 Task: Research Airbnb properties in Nouméa, New Caledonia from 3rd December, 2023 to 7th December, 2023 for 2 adults.with 1  bedroom having 1 bed and 1 bathroom. Property type can be hotel. Booking option can be shelf check-in.
Action: Mouse moved to (439, 67)
Screenshot: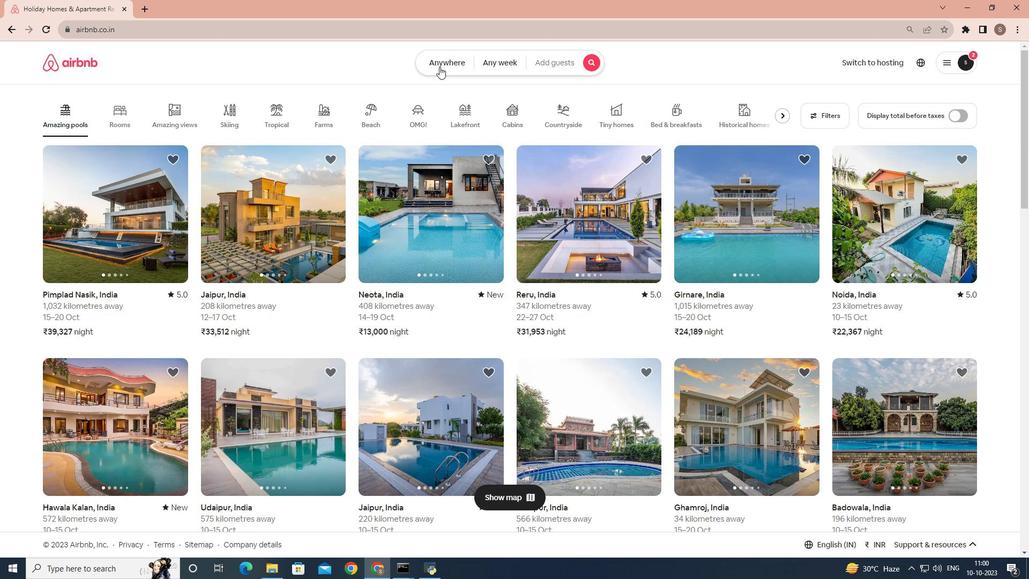 
Action: Mouse pressed left at (439, 67)
Screenshot: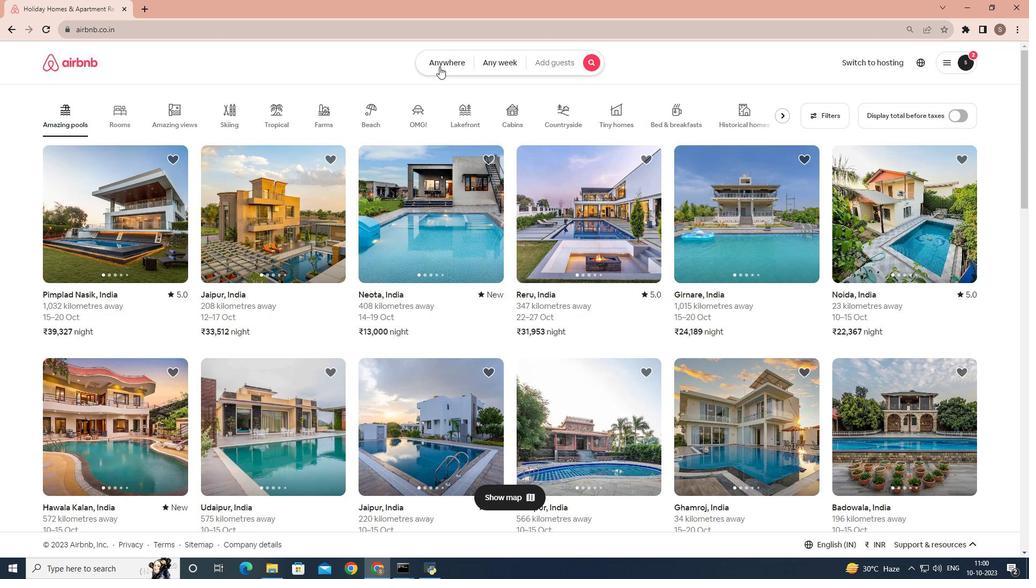 
Action: Mouse moved to (388, 100)
Screenshot: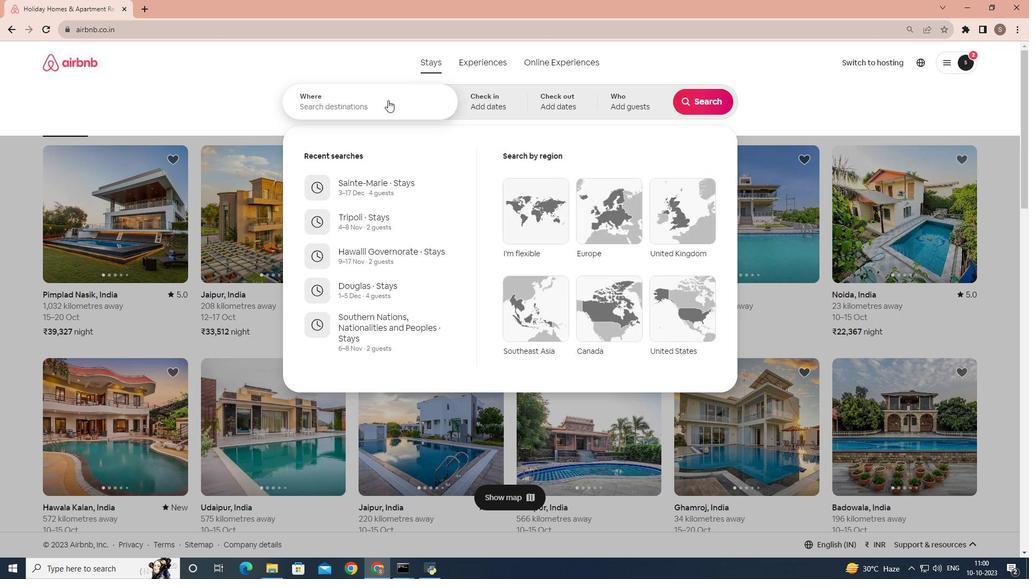 
Action: Mouse pressed left at (388, 100)
Screenshot: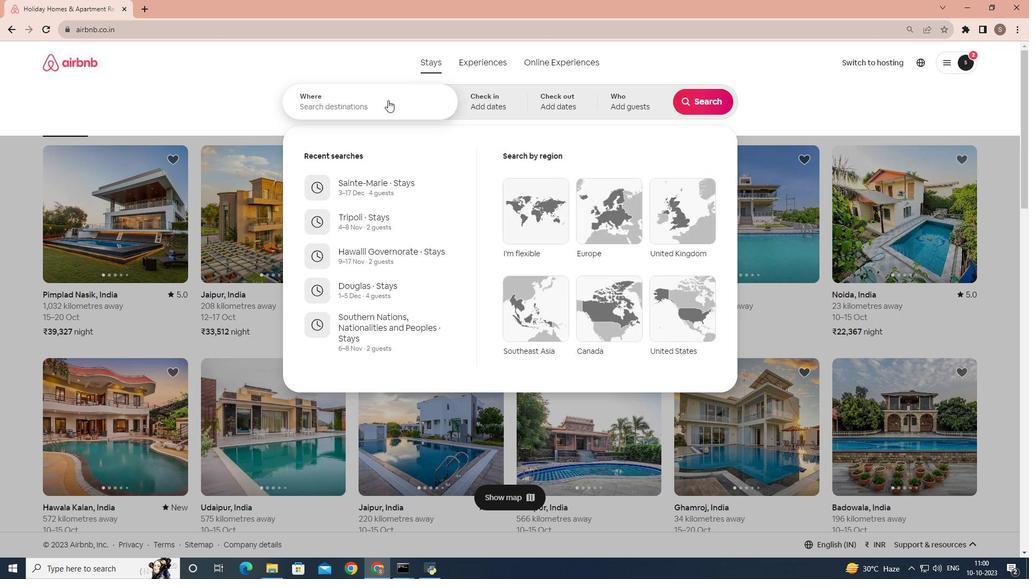 
Action: Key pressed <Key.shift><Key.shift><Key.shift>Noumea,<Key.space><Key.shift>New<Key.space><Key.shift>Caledonia
Screenshot: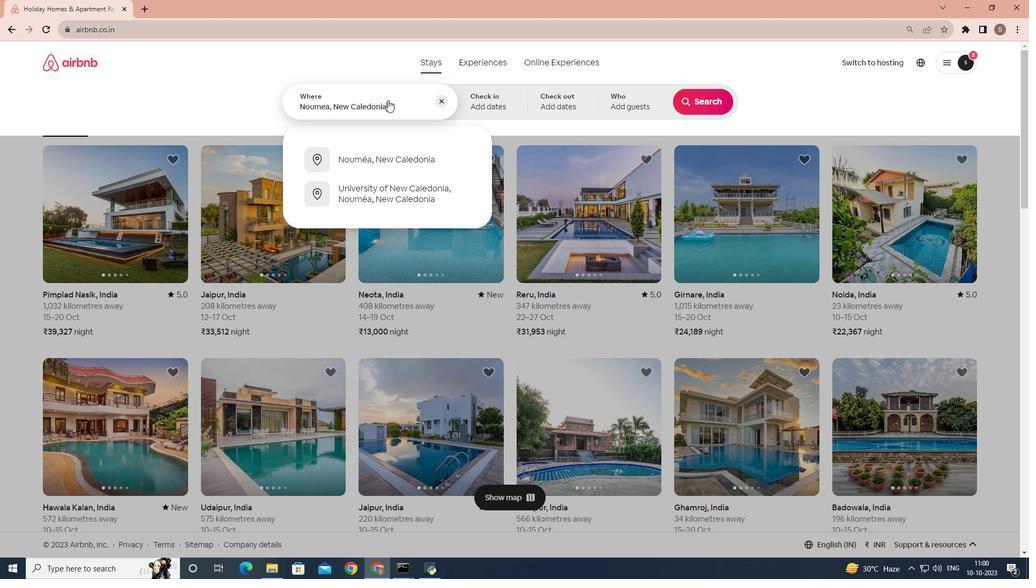 
Action: Mouse moved to (478, 113)
Screenshot: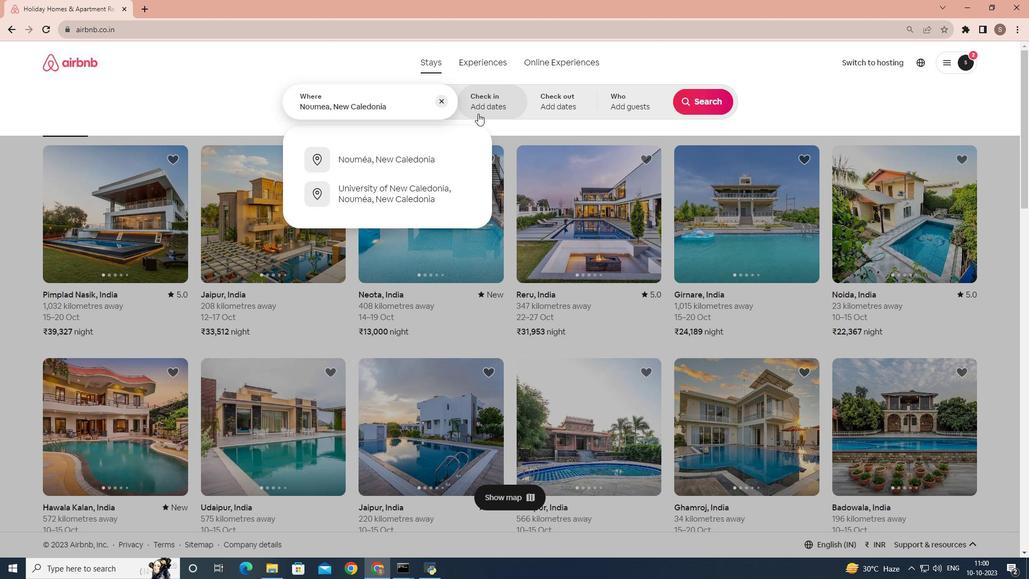 
Action: Mouse pressed left at (478, 113)
Screenshot: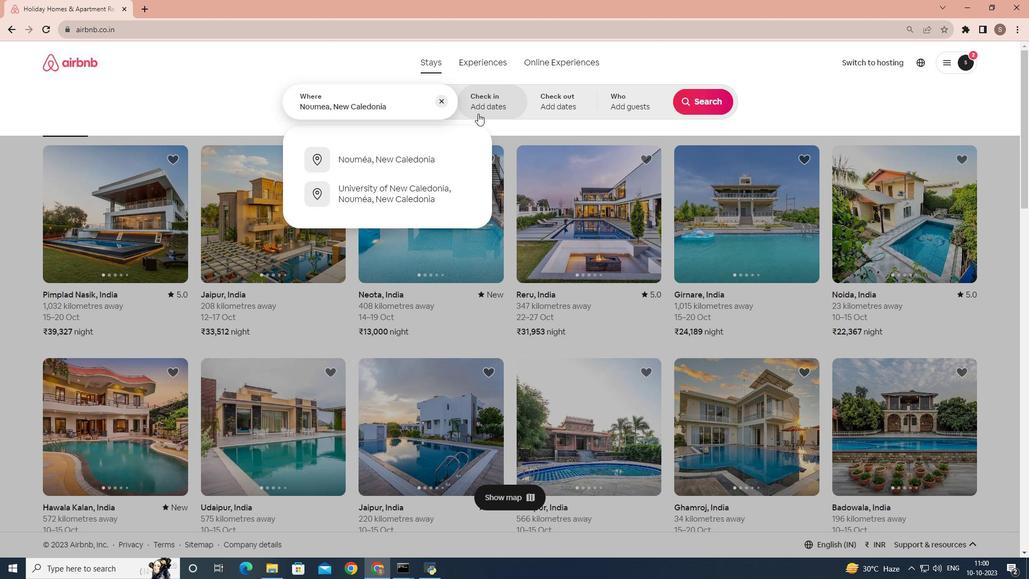 
Action: Mouse moved to (700, 189)
Screenshot: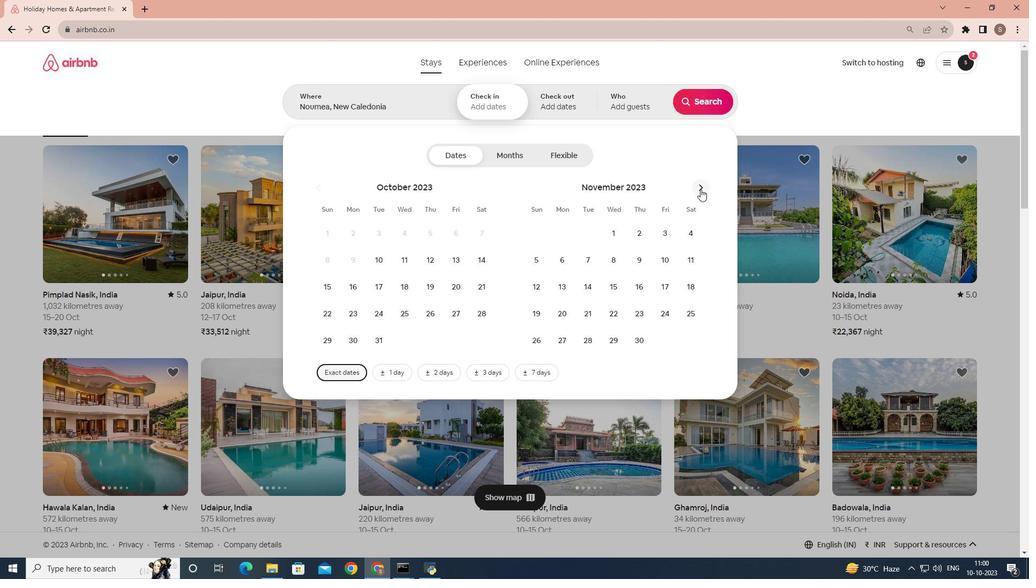 
Action: Mouse pressed left at (700, 189)
Screenshot: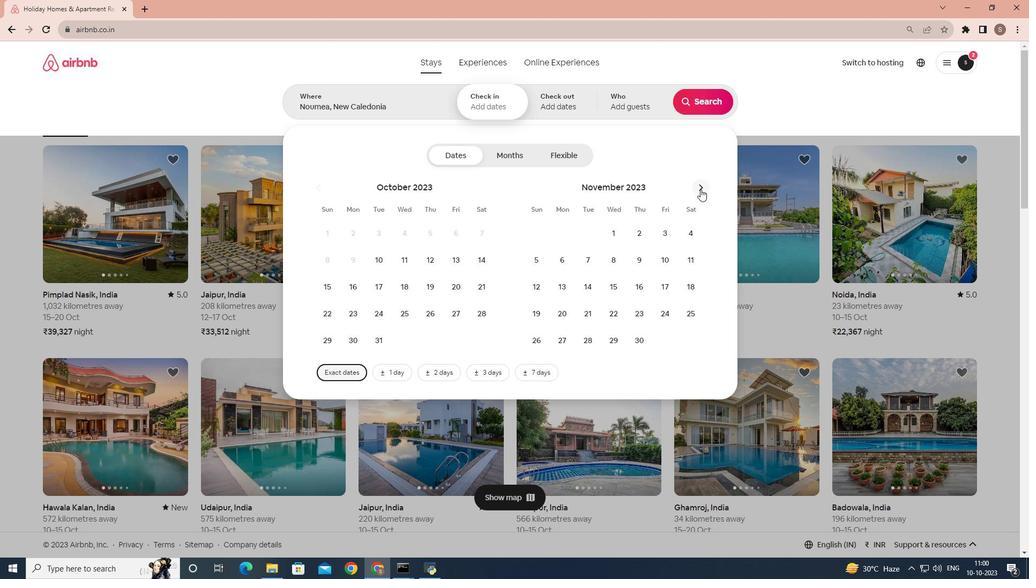 
Action: Mouse moved to (536, 256)
Screenshot: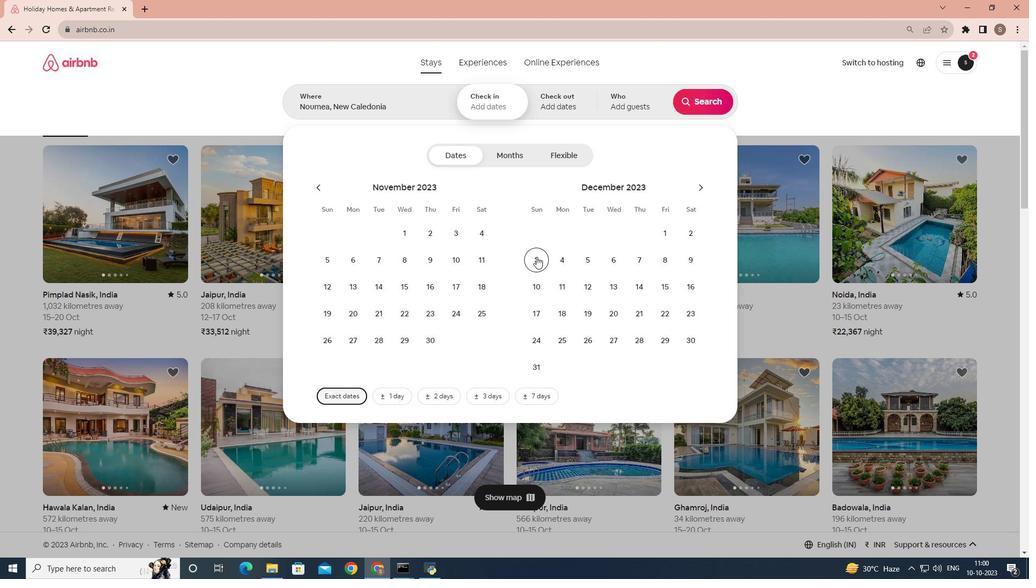 
Action: Mouse pressed left at (536, 256)
Screenshot: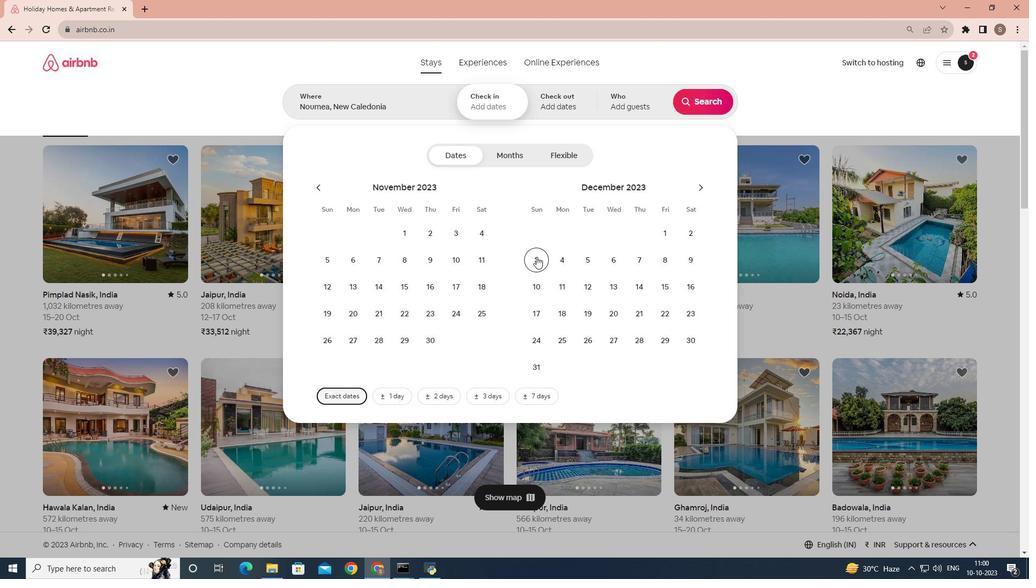 
Action: Mouse moved to (635, 262)
Screenshot: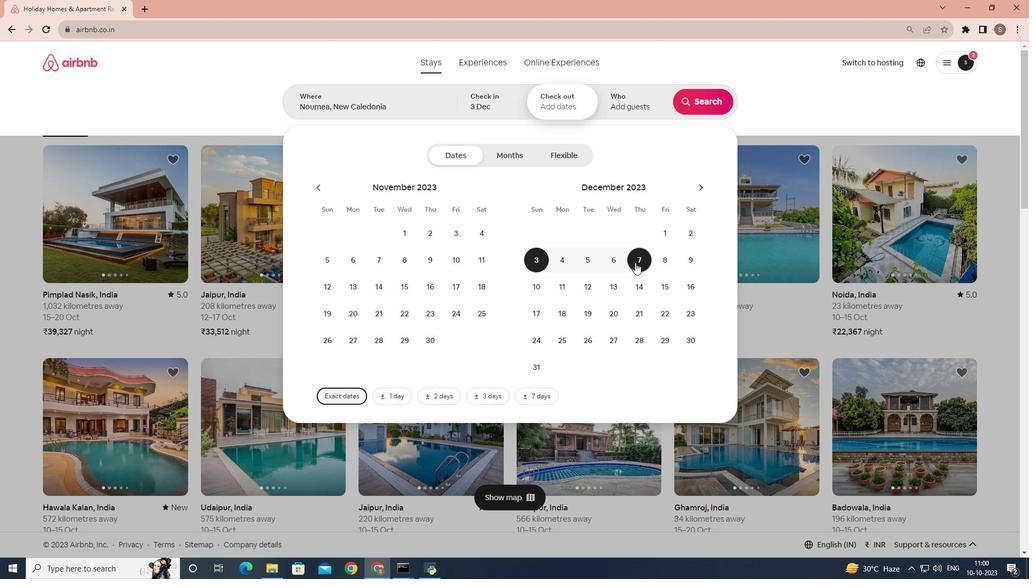 
Action: Mouse pressed left at (635, 262)
Screenshot: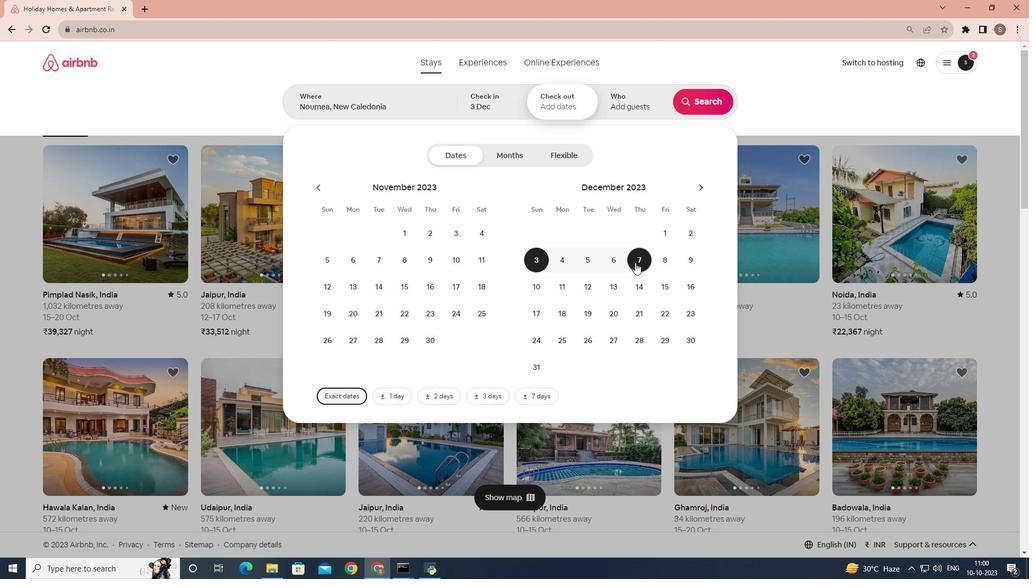 
Action: Mouse moved to (634, 106)
Screenshot: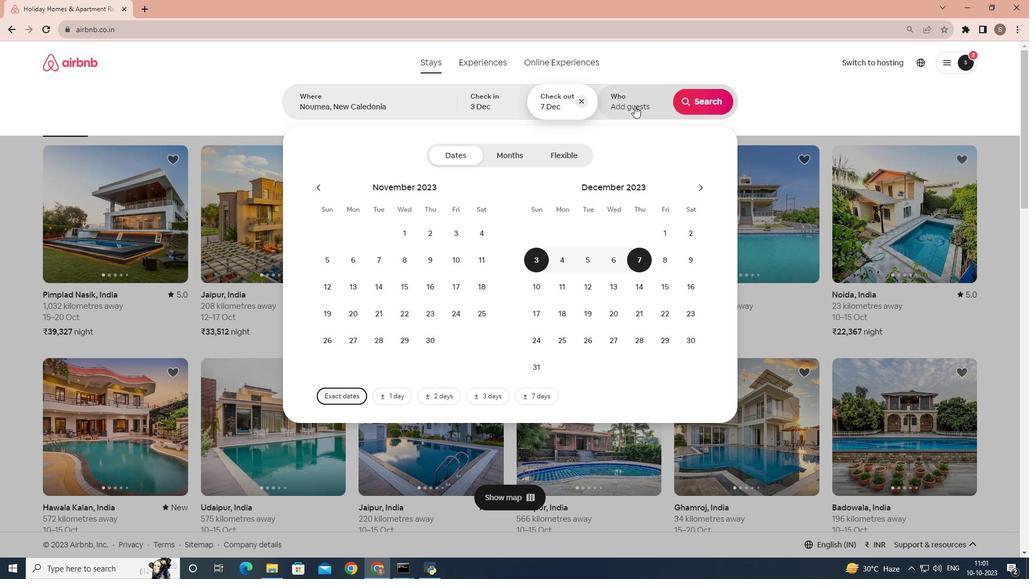 
Action: Mouse pressed left at (634, 106)
Screenshot: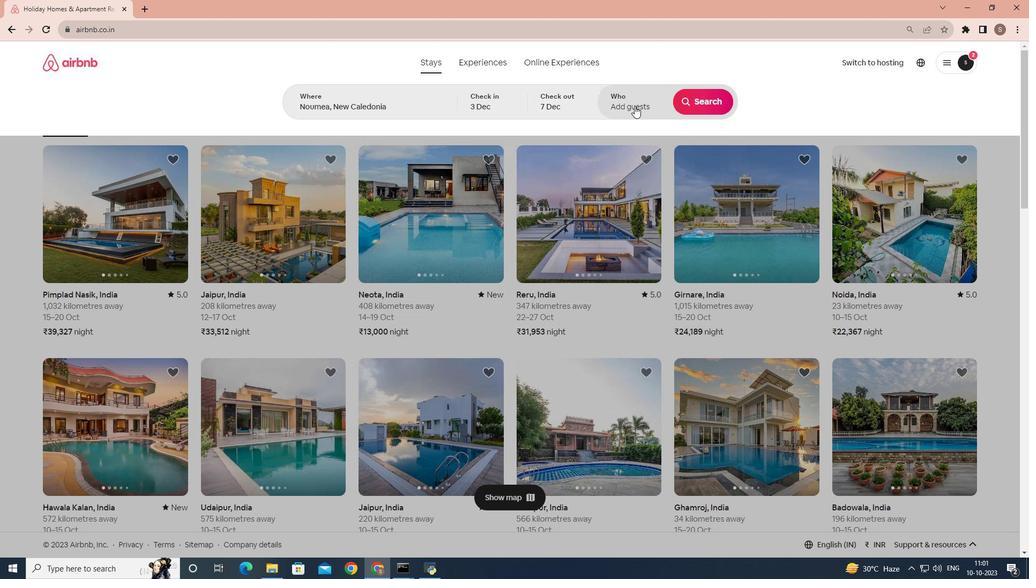 
Action: Mouse moved to (703, 153)
Screenshot: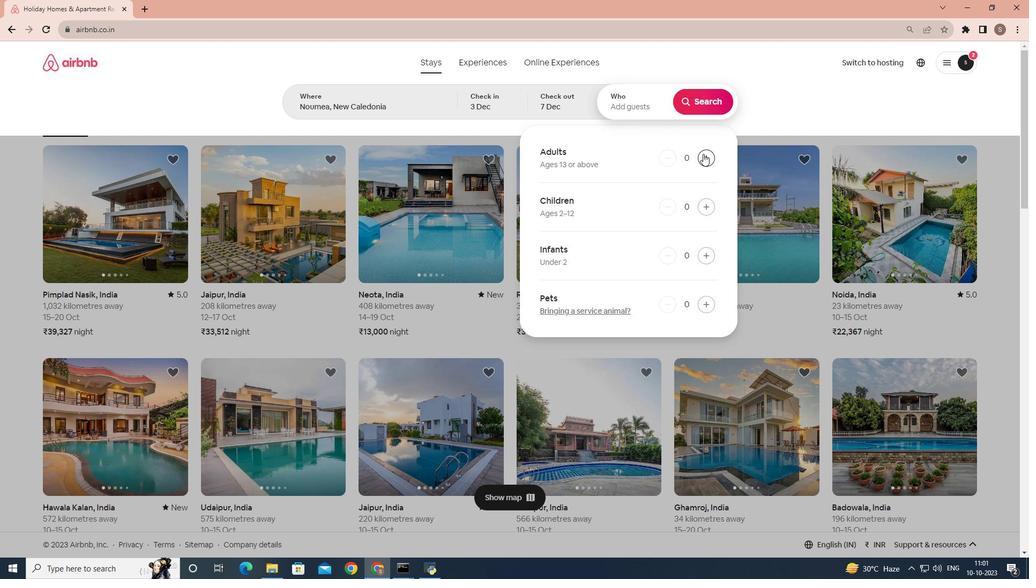 
Action: Mouse pressed left at (703, 153)
Screenshot: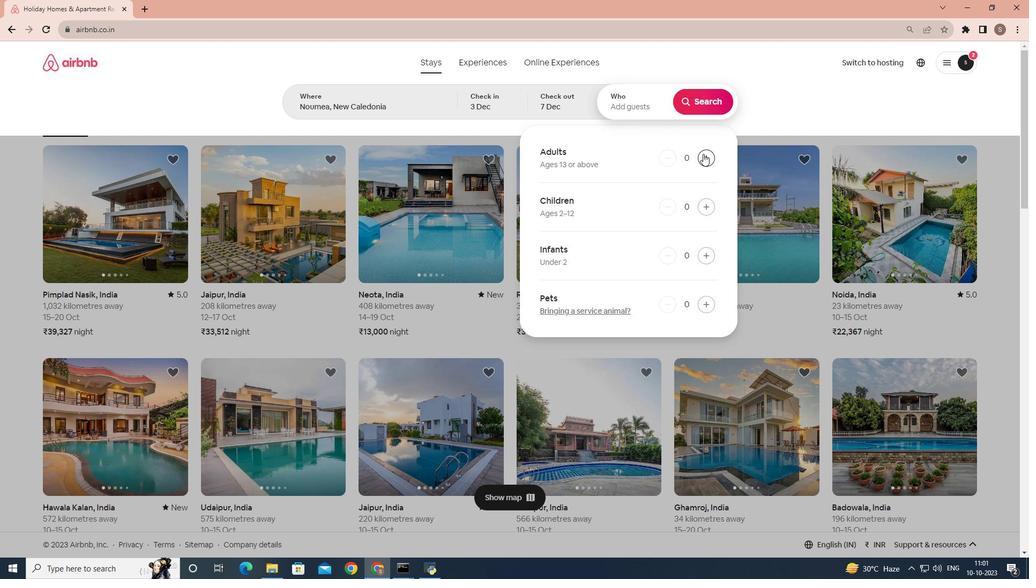 
Action: Mouse pressed left at (703, 153)
Screenshot: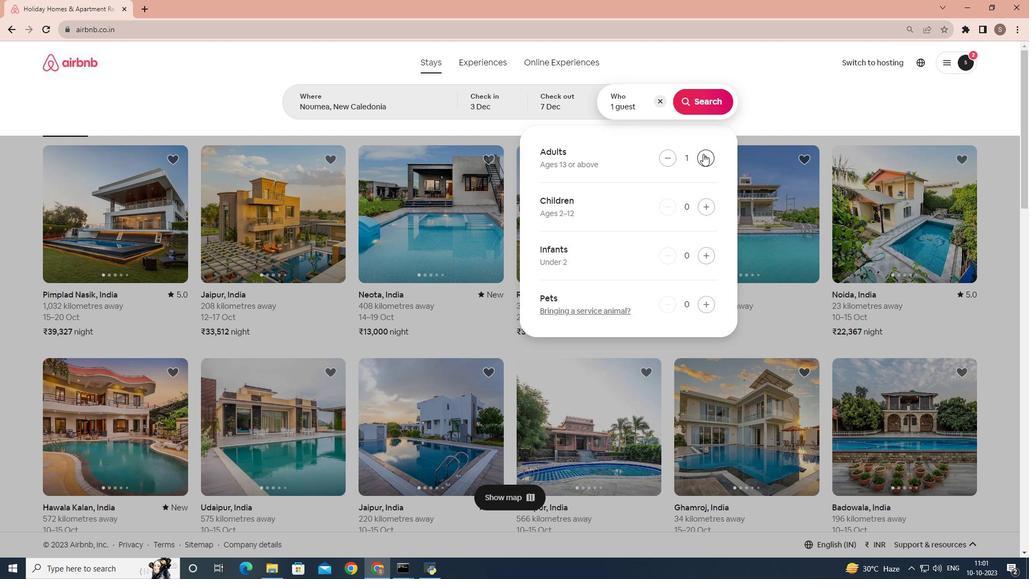 
Action: Mouse moved to (700, 95)
Screenshot: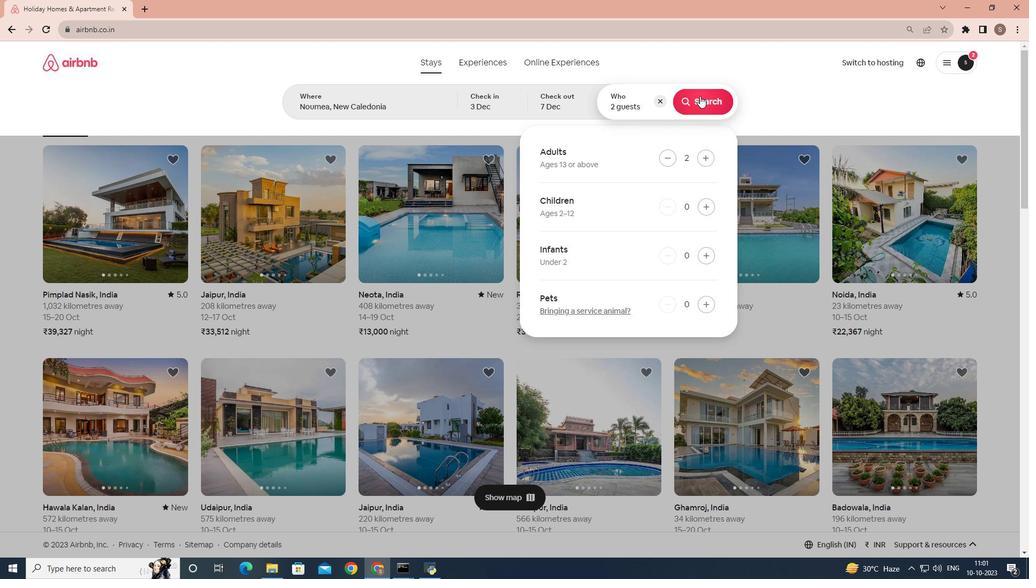 
Action: Mouse pressed left at (700, 95)
Screenshot: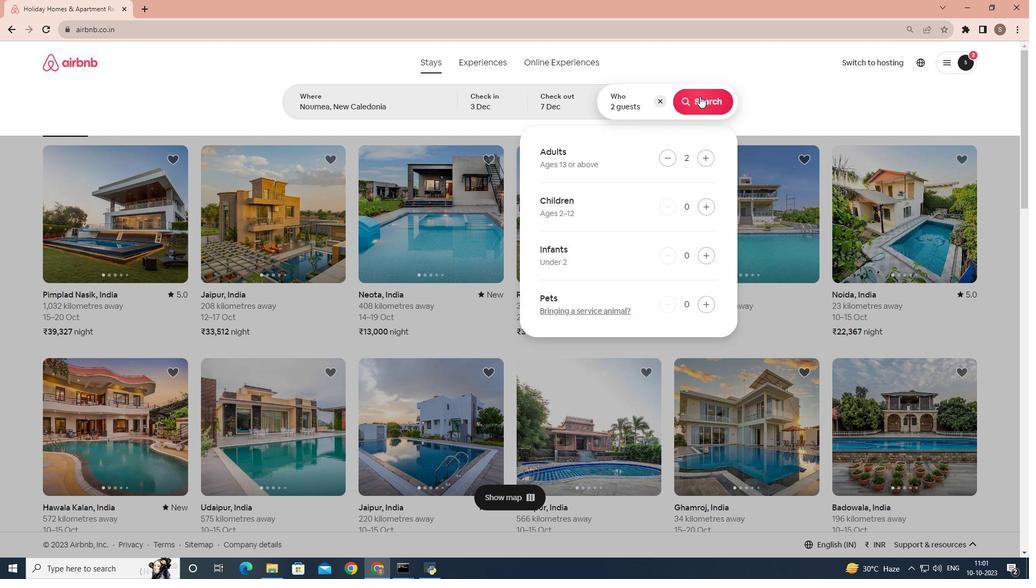 
Action: Mouse moved to (854, 107)
Screenshot: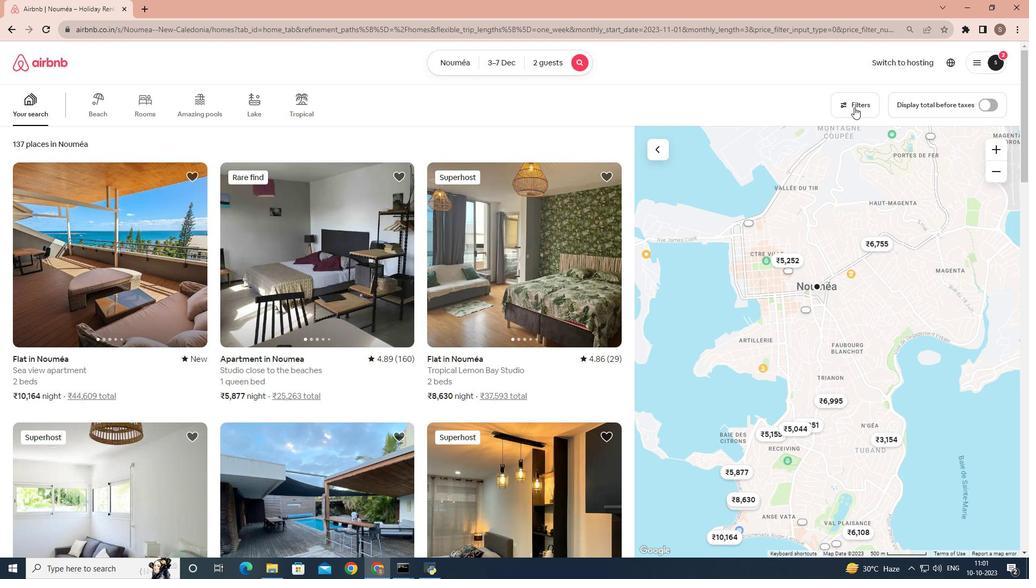 
Action: Mouse pressed left at (854, 107)
Screenshot: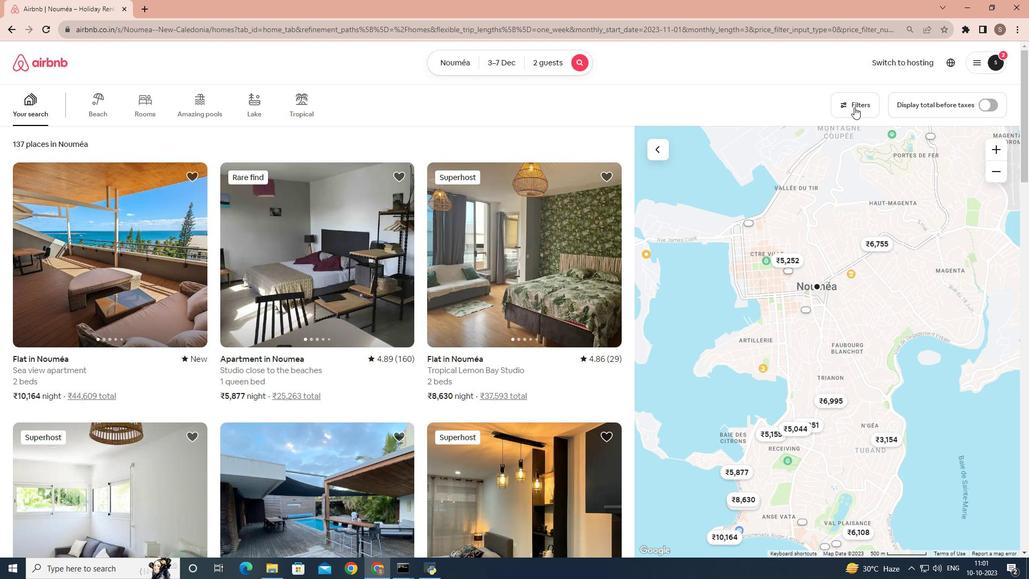 
Action: Mouse moved to (524, 288)
Screenshot: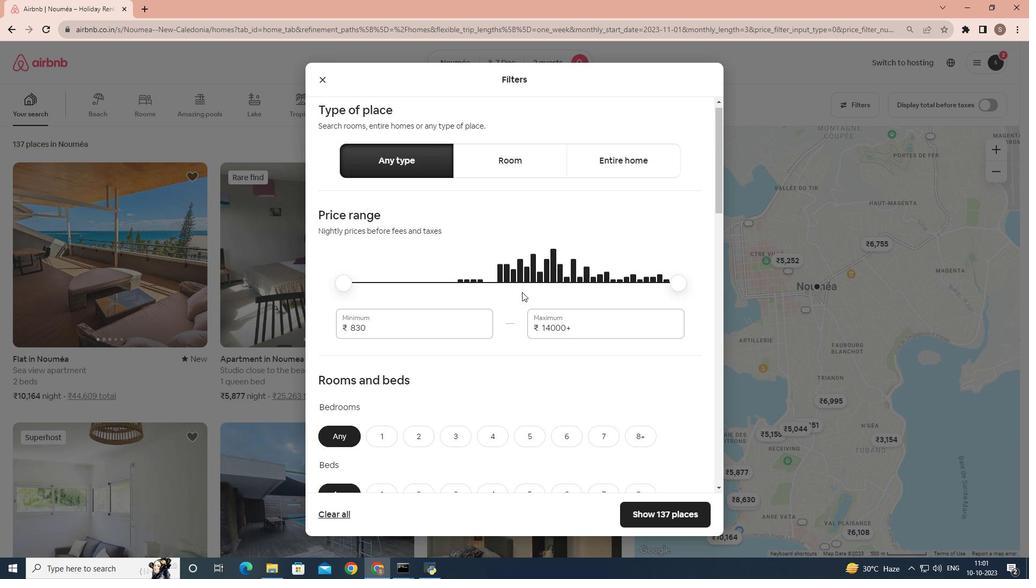 
Action: Mouse scrolled (524, 288) with delta (0, 0)
Screenshot: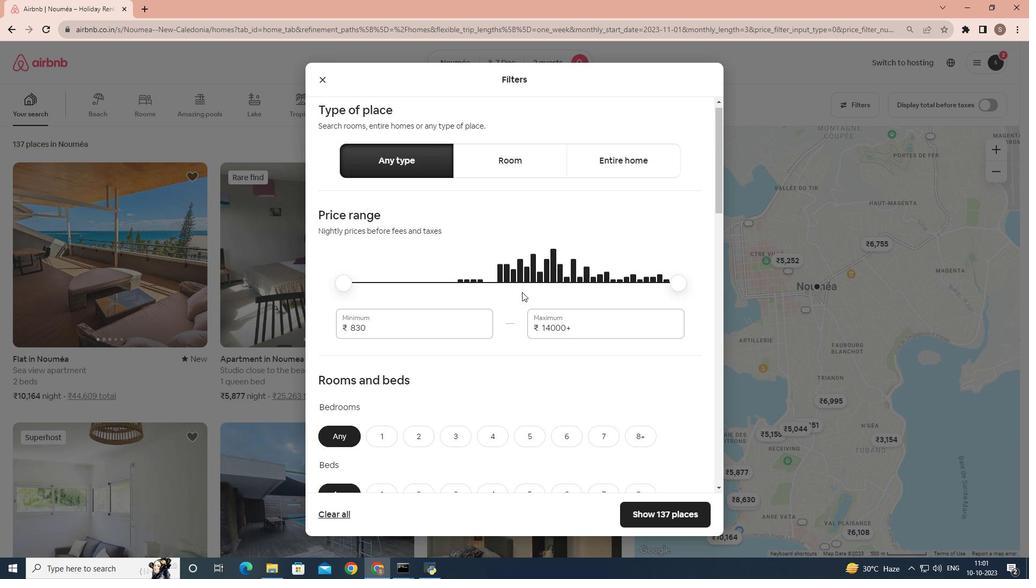 
Action: Mouse moved to (373, 386)
Screenshot: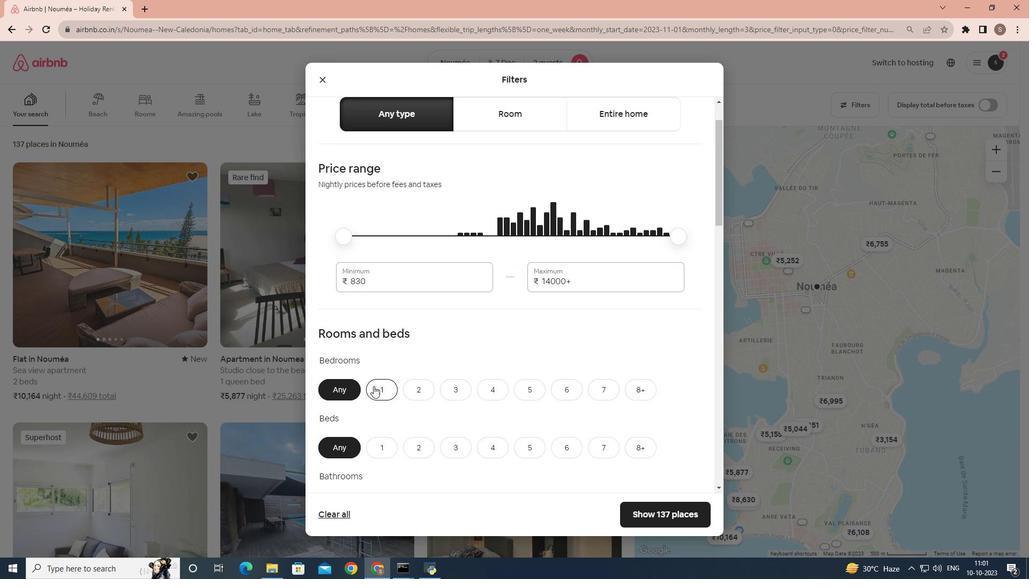 
Action: Mouse pressed left at (373, 386)
Screenshot: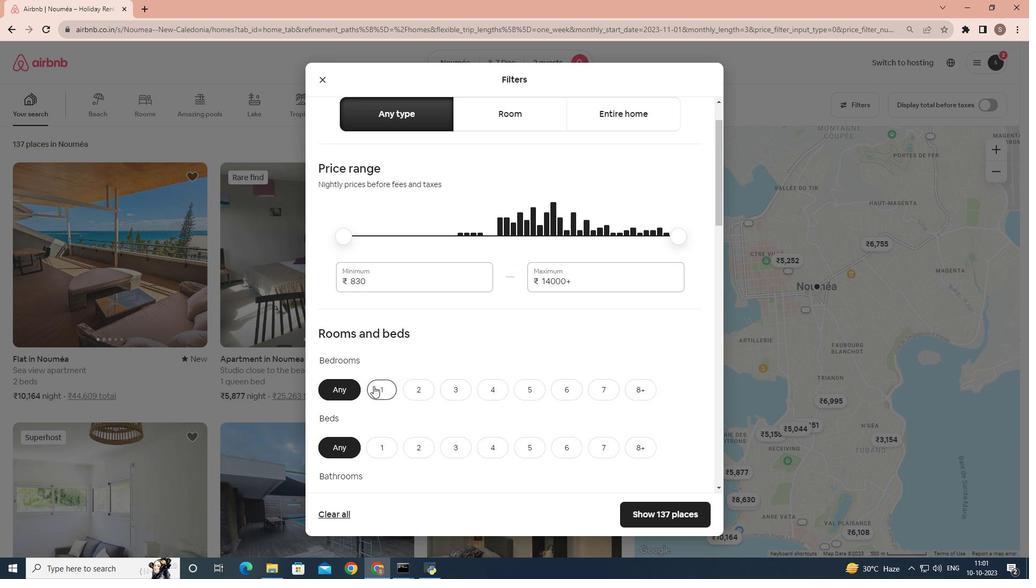 
Action: Mouse moved to (405, 356)
Screenshot: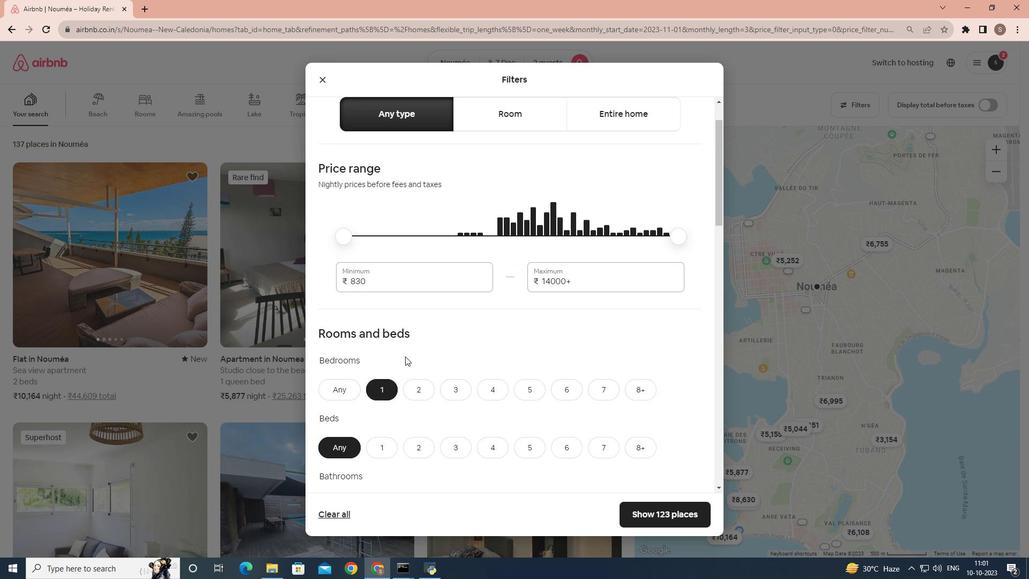 
Action: Mouse scrolled (405, 356) with delta (0, 0)
Screenshot: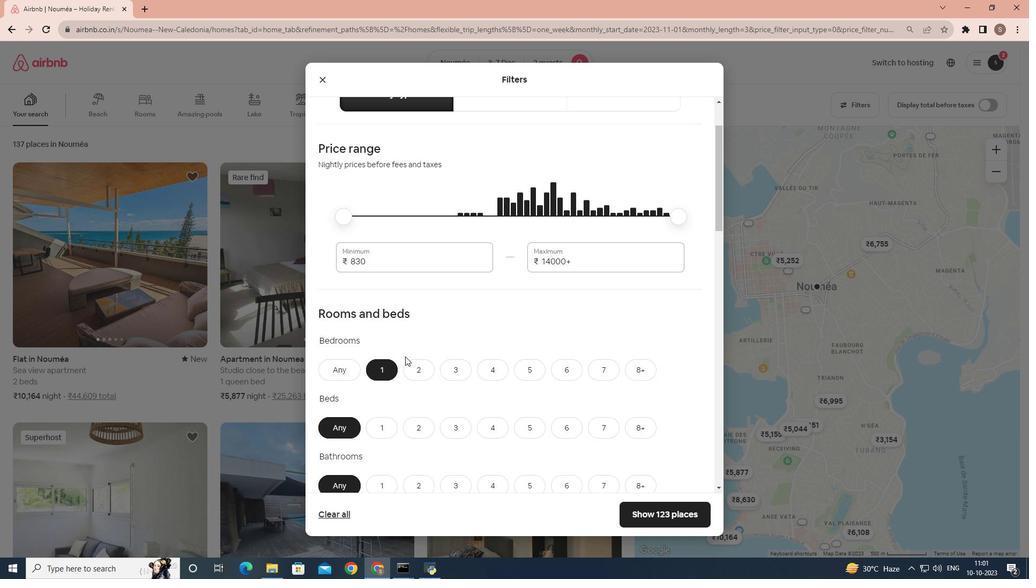 
Action: Mouse scrolled (405, 356) with delta (0, 0)
Screenshot: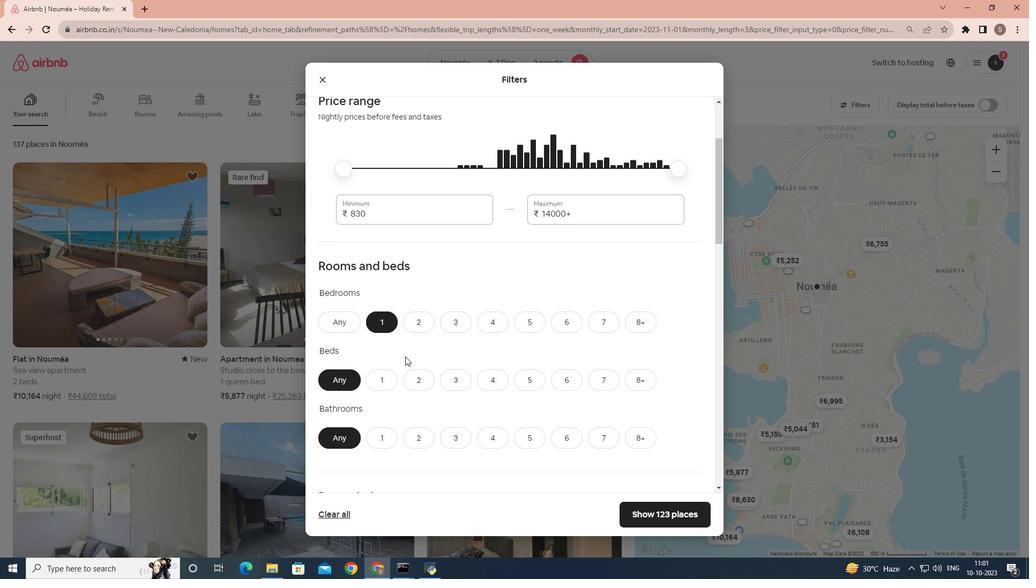 
Action: Mouse moved to (376, 340)
Screenshot: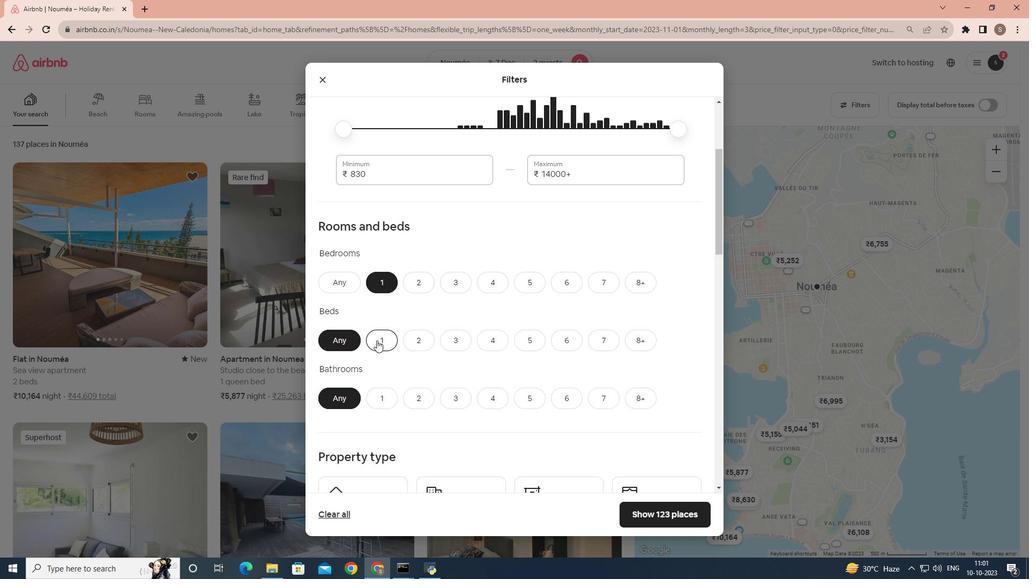 
Action: Mouse pressed left at (376, 340)
Screenshot: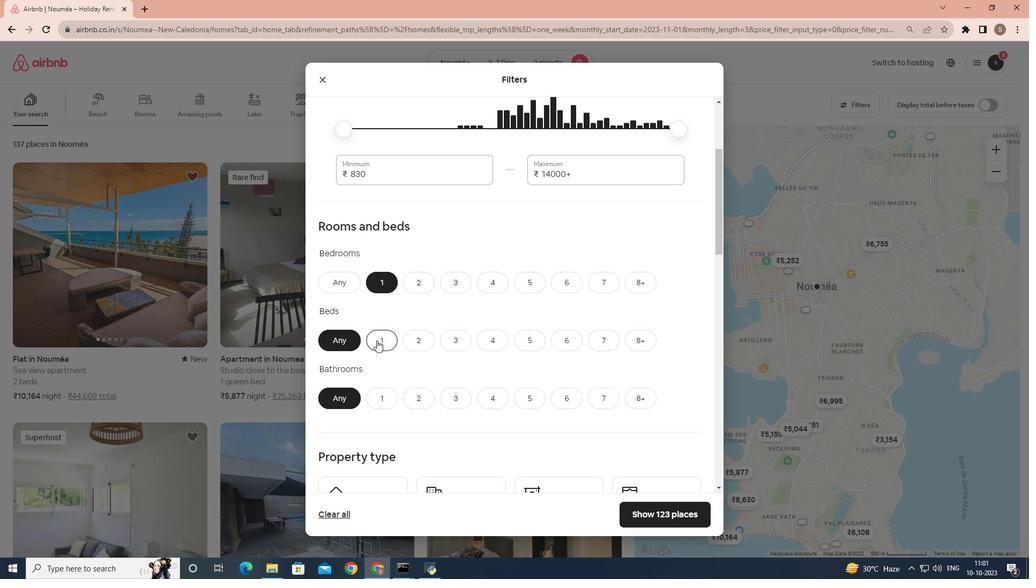 
Action: Mouse scrolled (376, 339) with delta (0, 0)
Screenshot: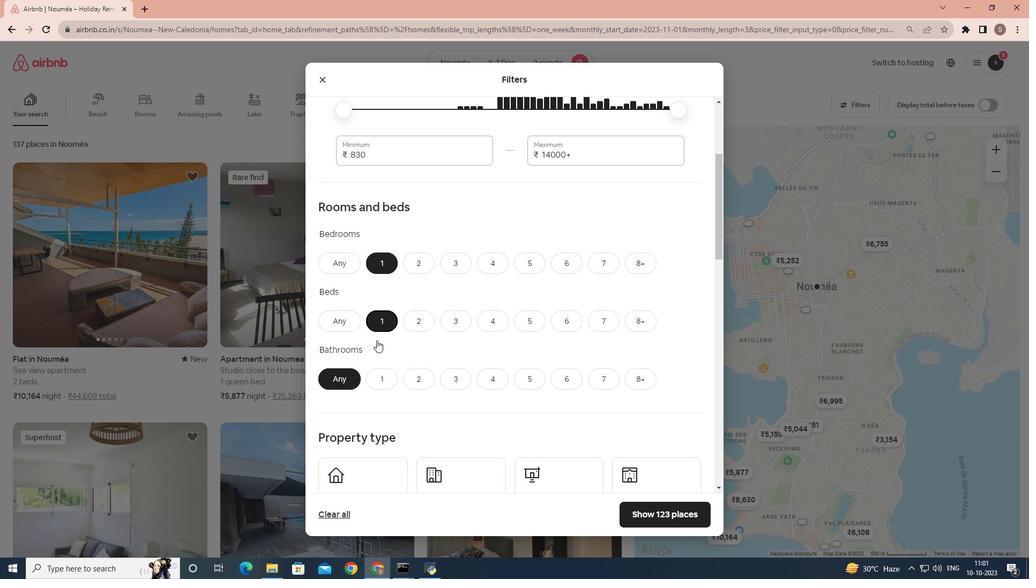 
Action: Mouse pressed left at (376, 340)
Screenshot: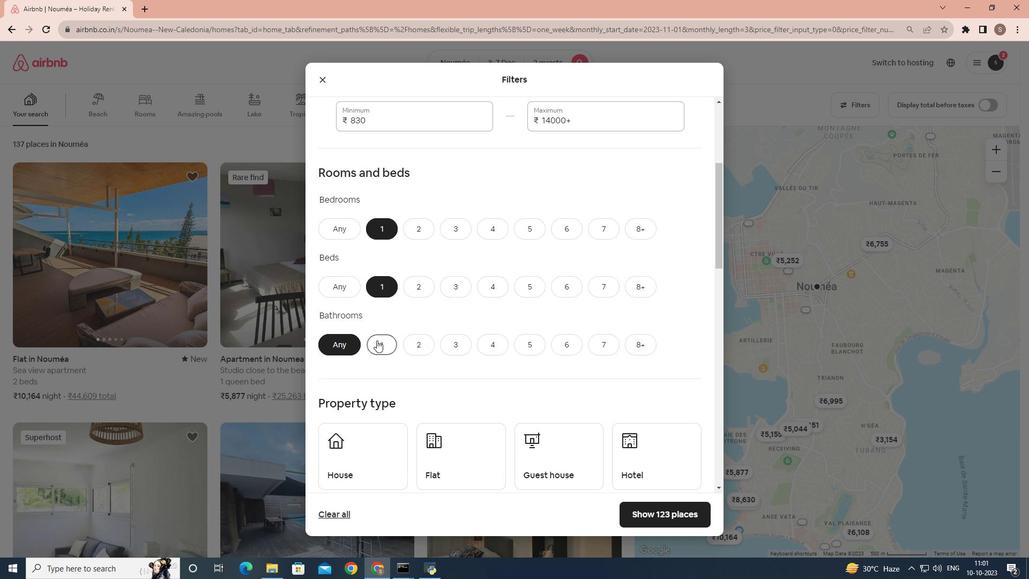 
Action: Mouse moved to (540, 342)
Screenshot: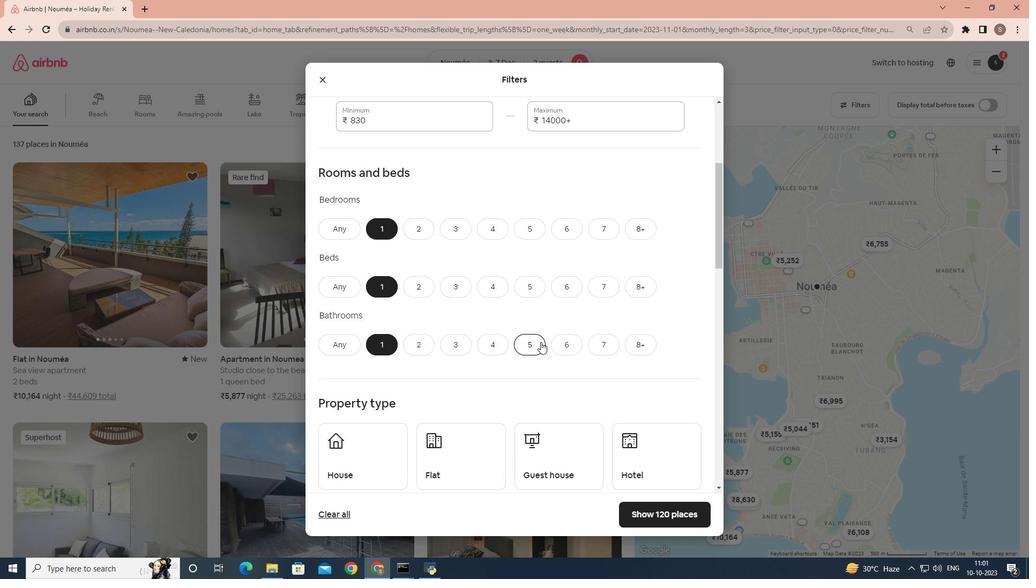 
Action: Mouse scrolled (540, 341) with delta (0, 0)
Screenshot: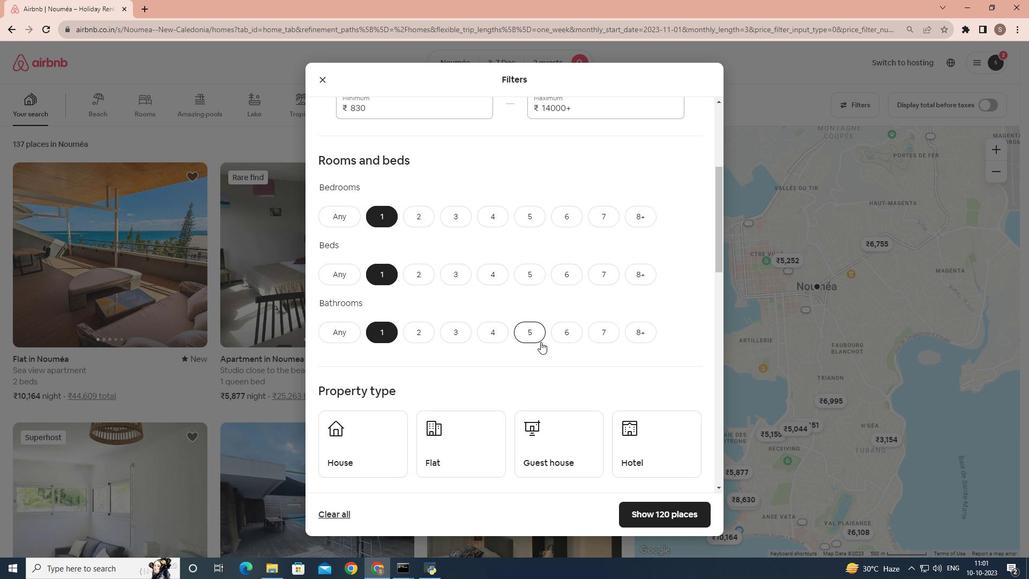 
Action: Mouse moved to (487, 331)
Screenshot: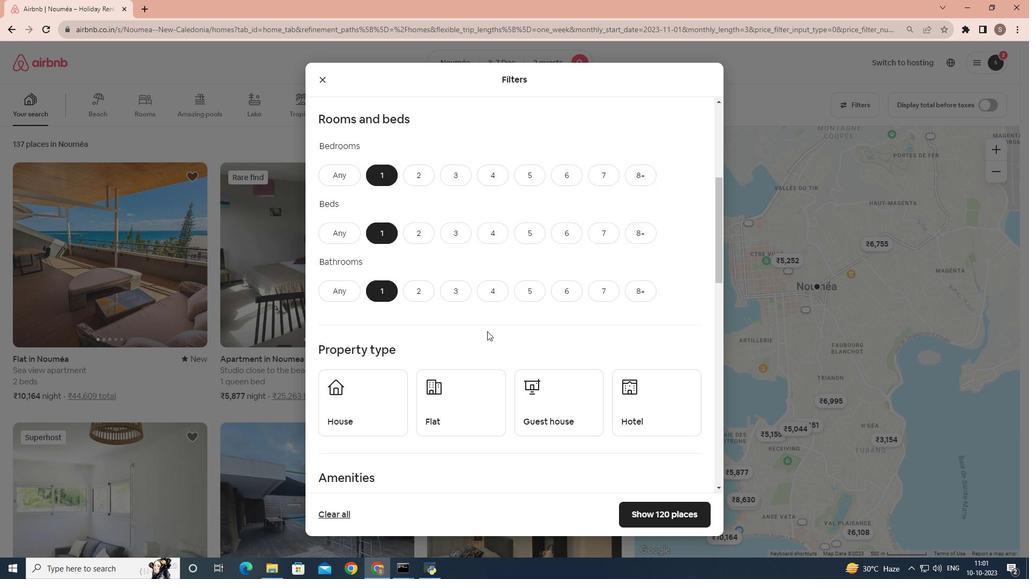 
Action: Mouse scrolled (487, 330) with delta (0, 0)
Screenshot: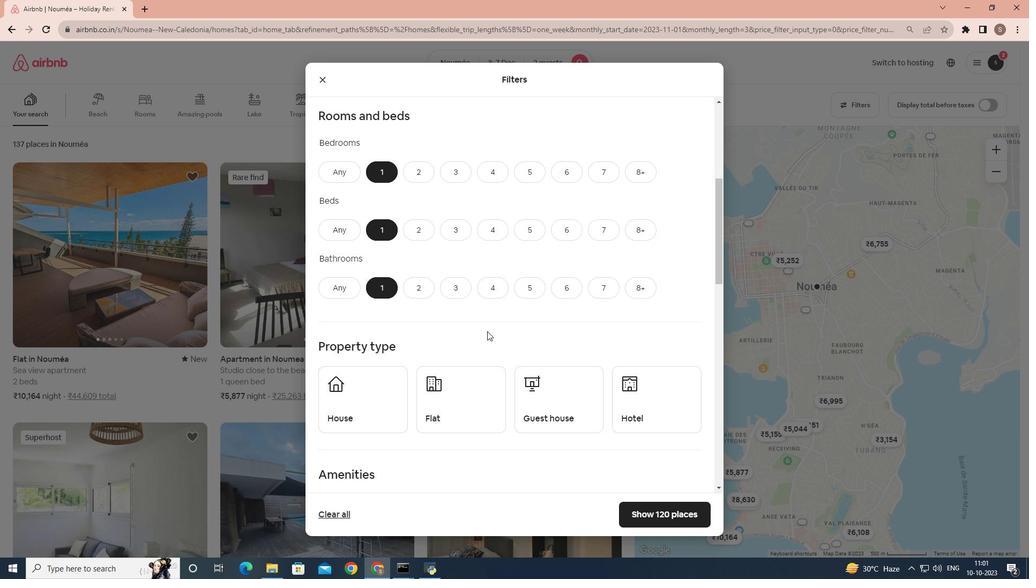 
Action: Mouse scrolled (487, 330) with delta (0, 0)
Screenshot: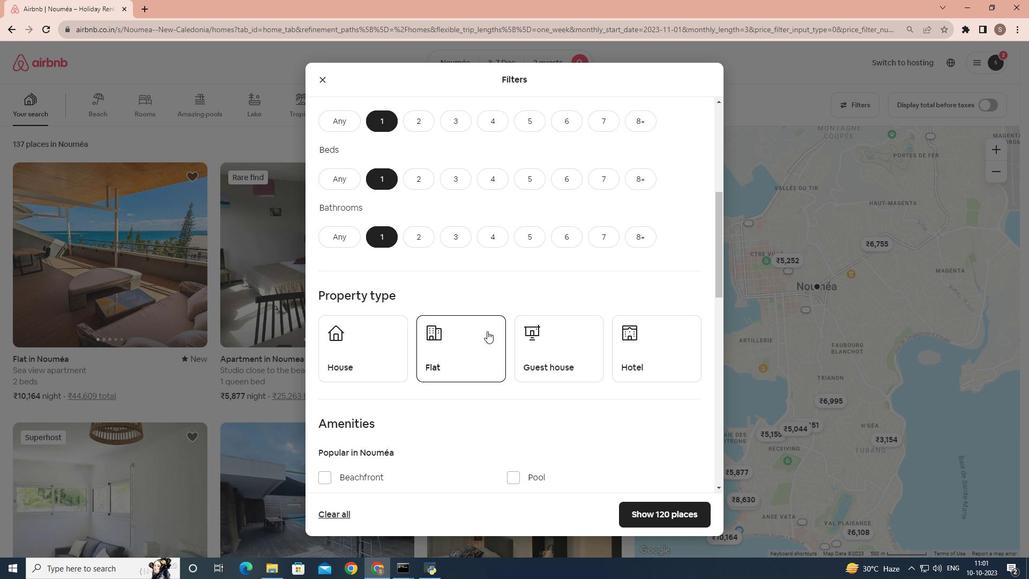 
Action: Mouse moved to (636, 309)
Screenshot: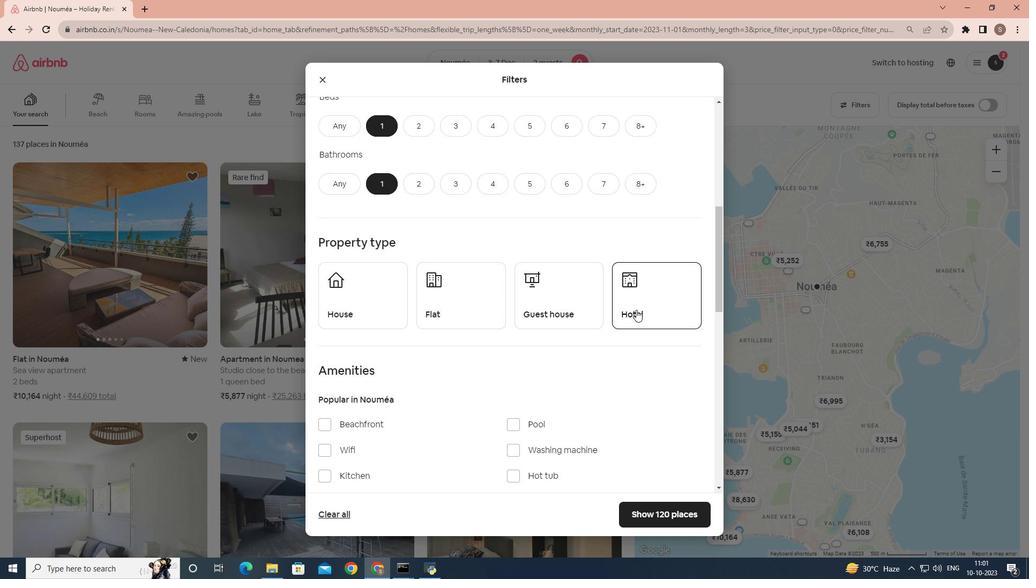 
Action: Mouse pressed left at (636, 309)
Screenshot: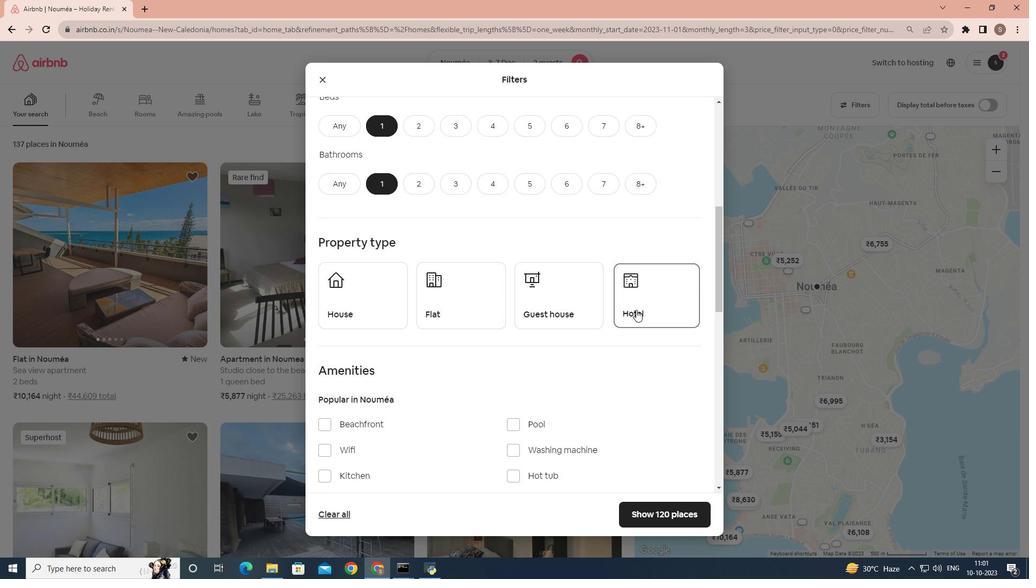 
Action: Mouse moved to (538, 306)
Screenshot: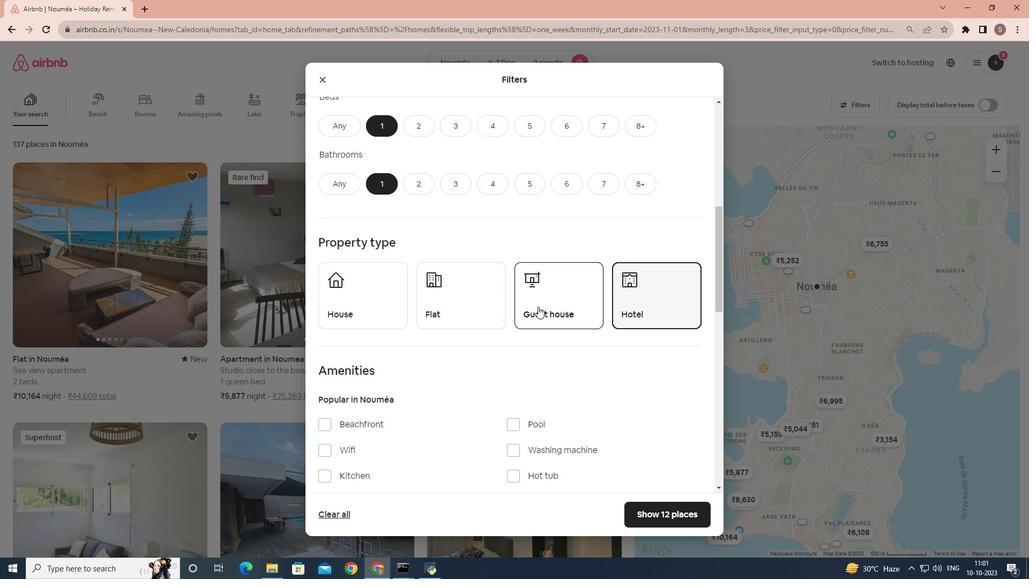 
Action: Mouse scrolled (538, 306) with delta (0, 0)
Screenshot: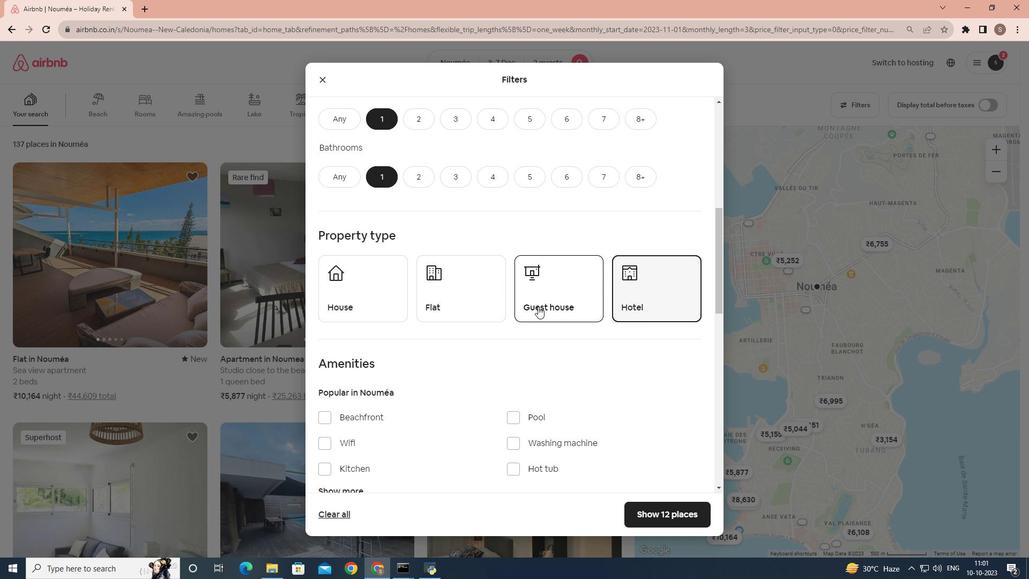 
Action: Mouse moved to (538, 306)
Screenshot: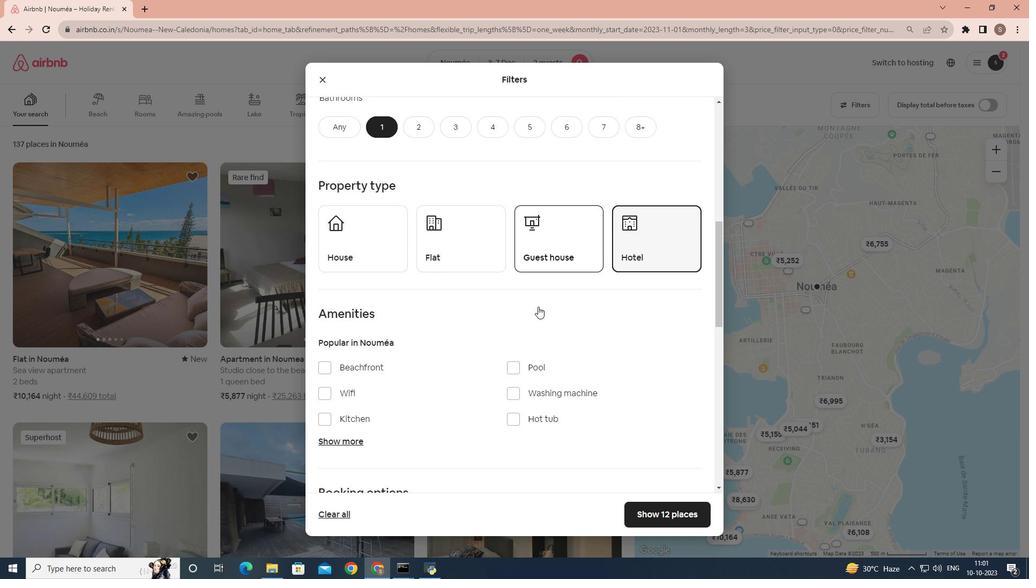 
Action: Mouse scrolled (538, 306) with delta (0, 0)
Screenshot: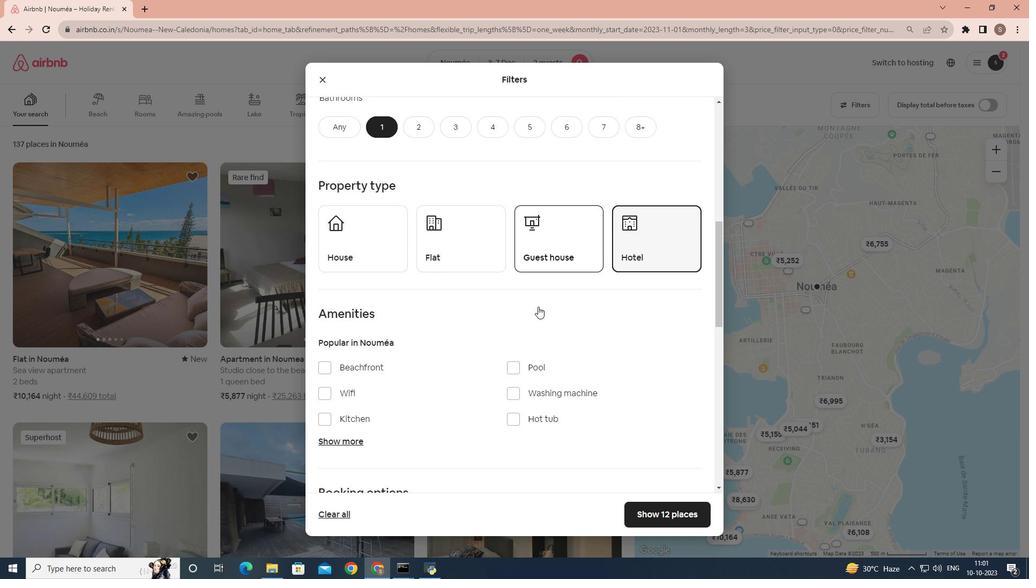 
Action: Mouse scrolled (538, 306) with delta (0, 0)
Screenshot: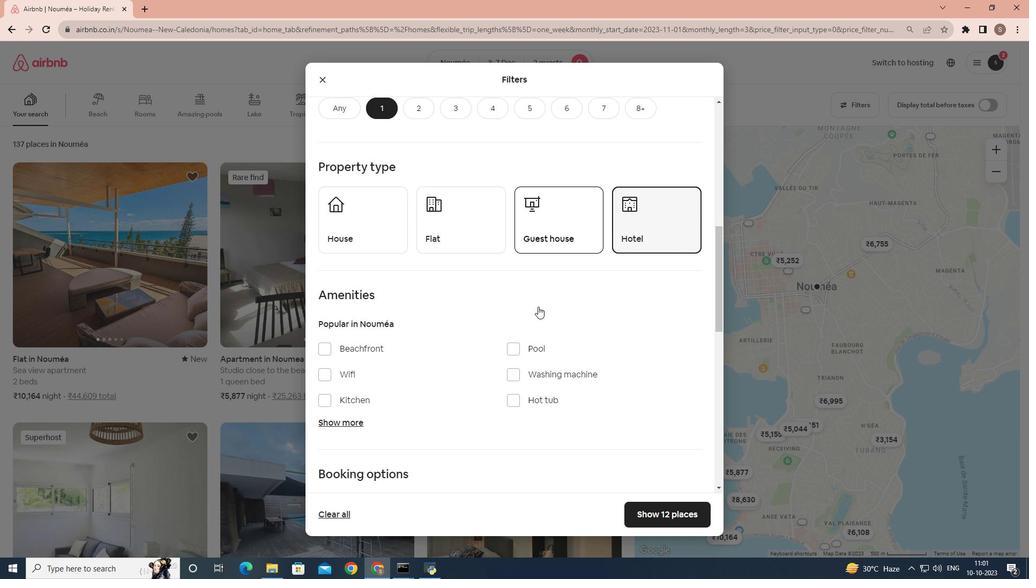 
Action: Mouse scrolled (538, 306) with delta (0, 0)
Screenshot: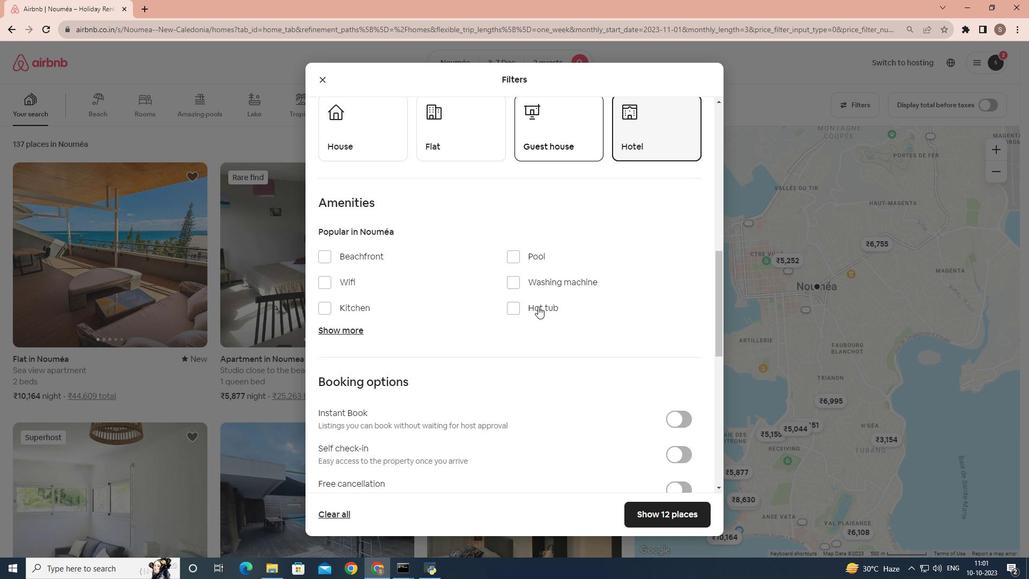
Action: Mouse scrolled (538, 306) with delta (0, 0)
Screenshot: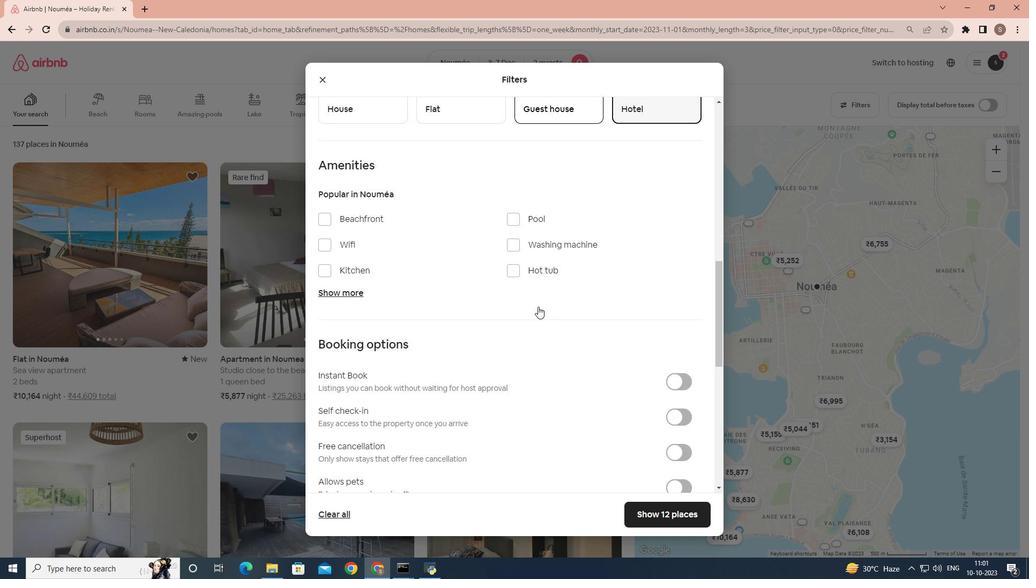 
Action: Mouse scrolled (538, 306) with delta (0, 0)
Screenshot: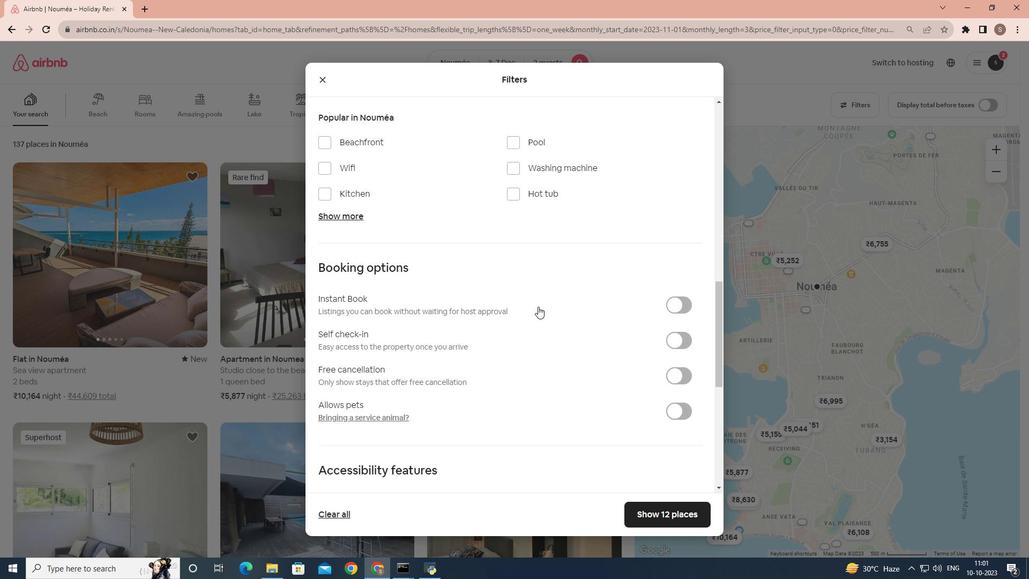 
Action: Mouse moved to (680, 298)
Screenshot: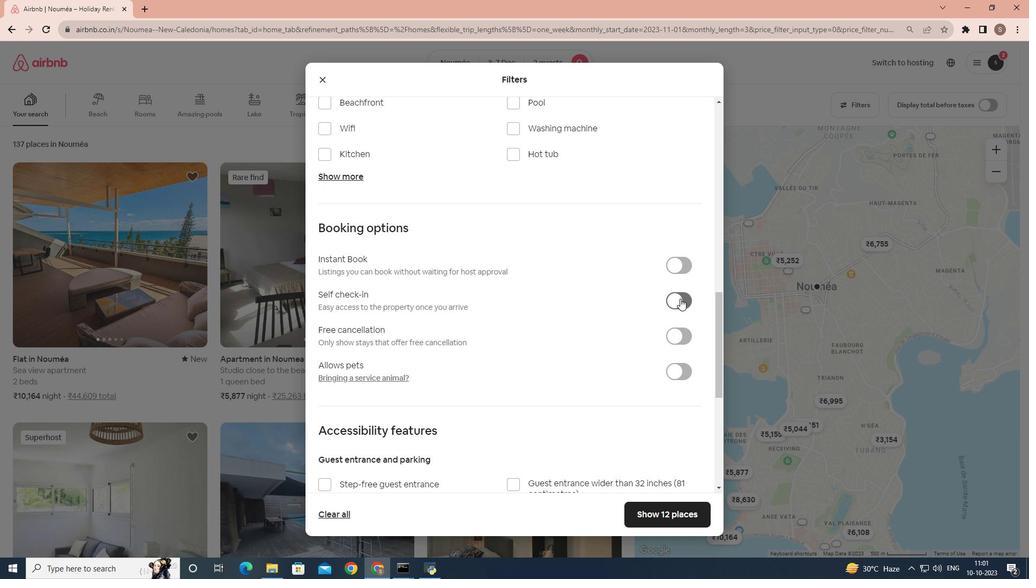 
Action: Mouse pressed left at (680, 298)
Screenshot: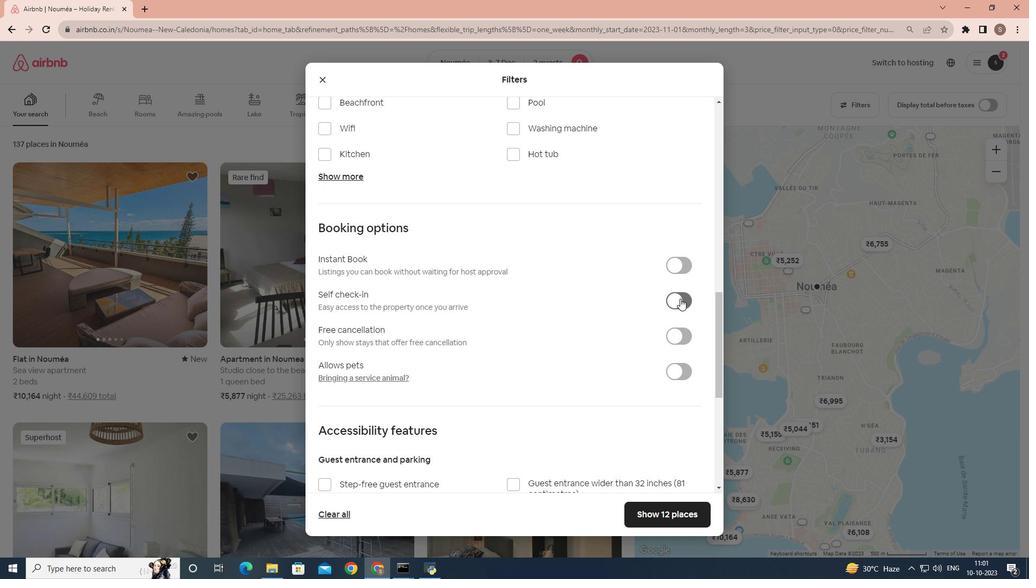 
Action: Mouse moved to (672, 512)
Screenshot: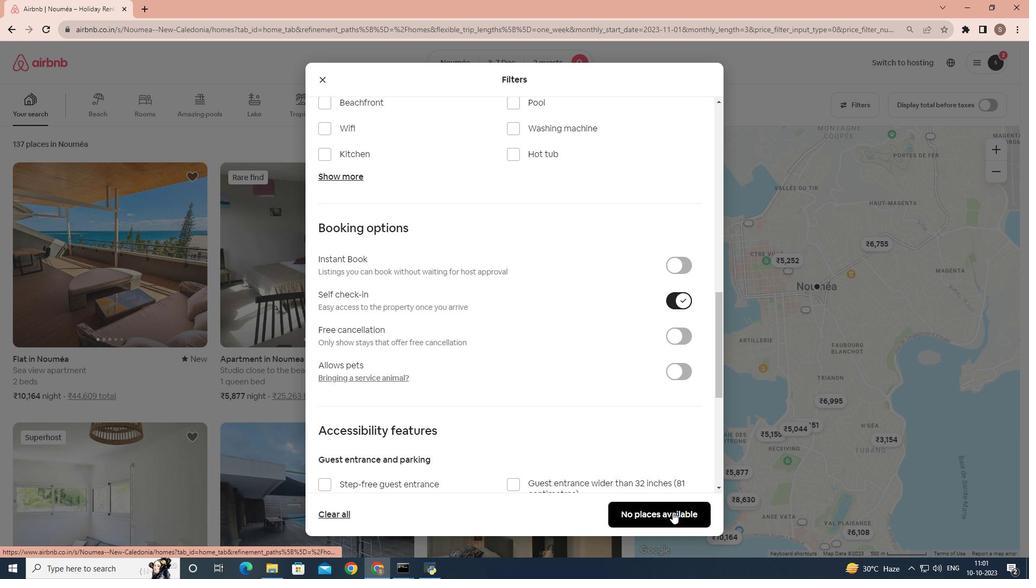 
